 Task: Select format cells if not empty.
Action: Mouse moved to (131, 95)
Screenshot: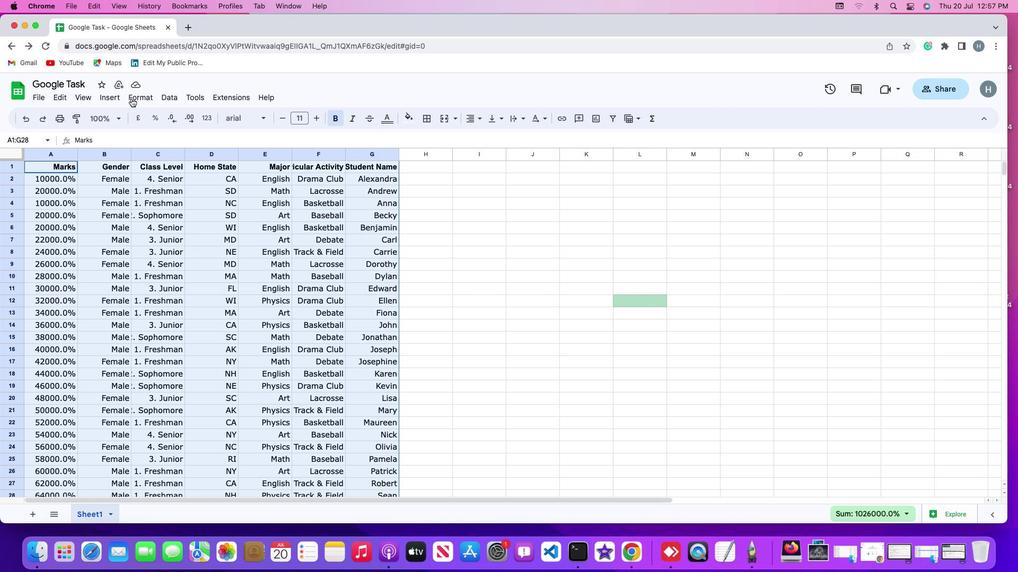 
Action: Mouse pressed left at (131, 95)
Screenshot: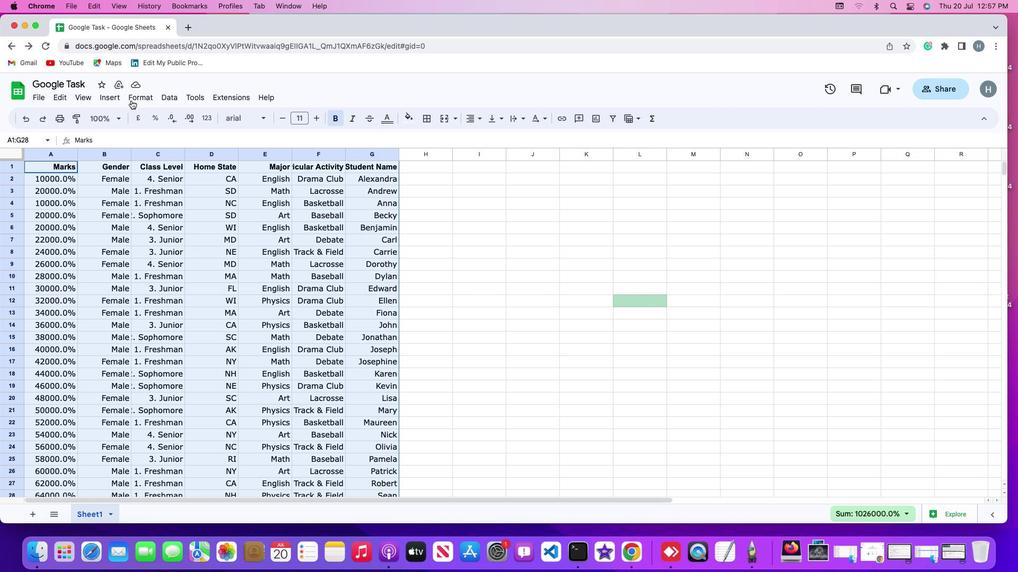 
Action: Mouse moved to (135, 100)
Screenshot: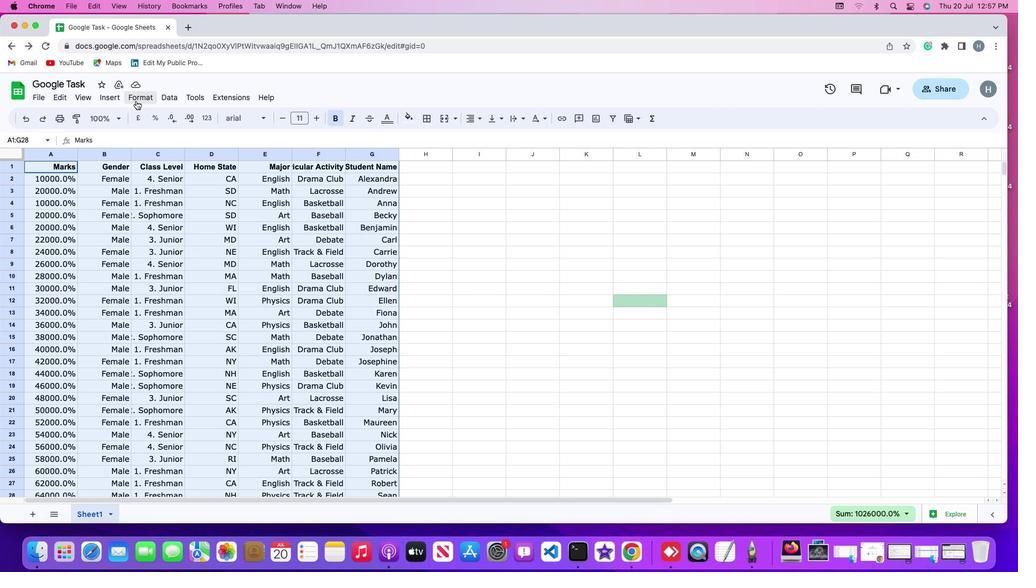 
Action: Mouse pressed left at (135, 100)
Screenshot: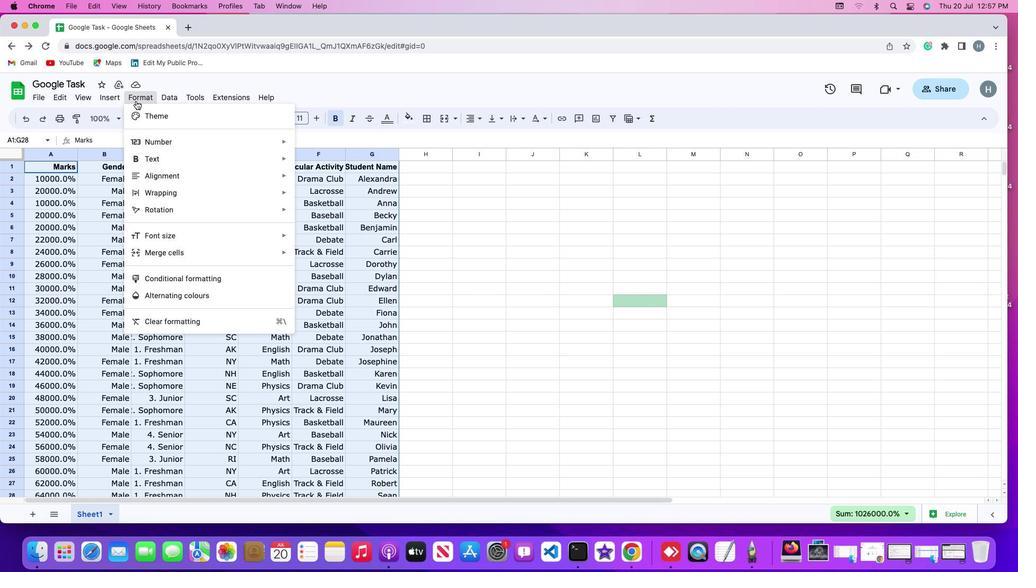
Action: Mouse moved to (171, 278)
Screenshot: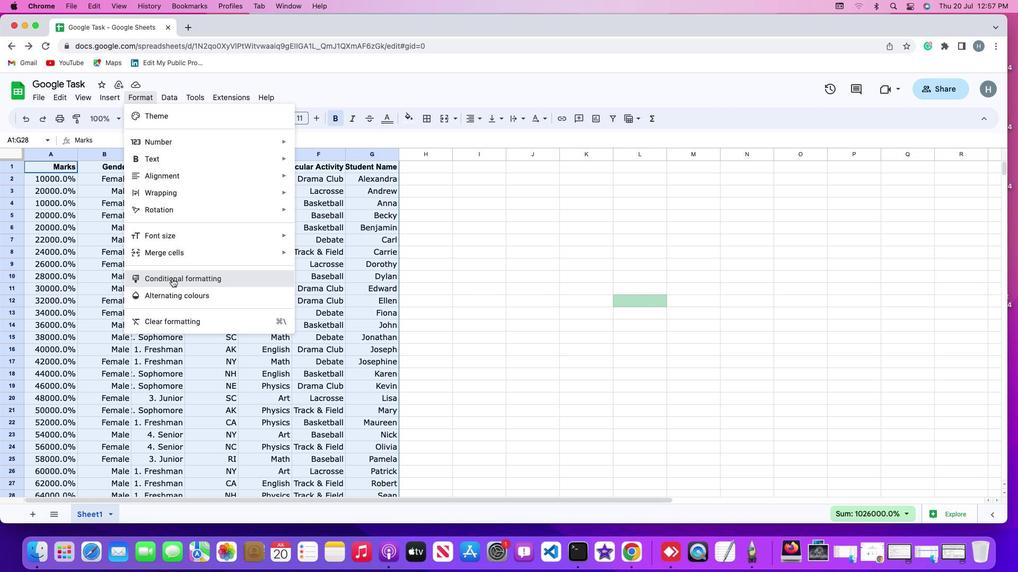 
Action: Mouse pressed left at (171, 278)
Screenshot: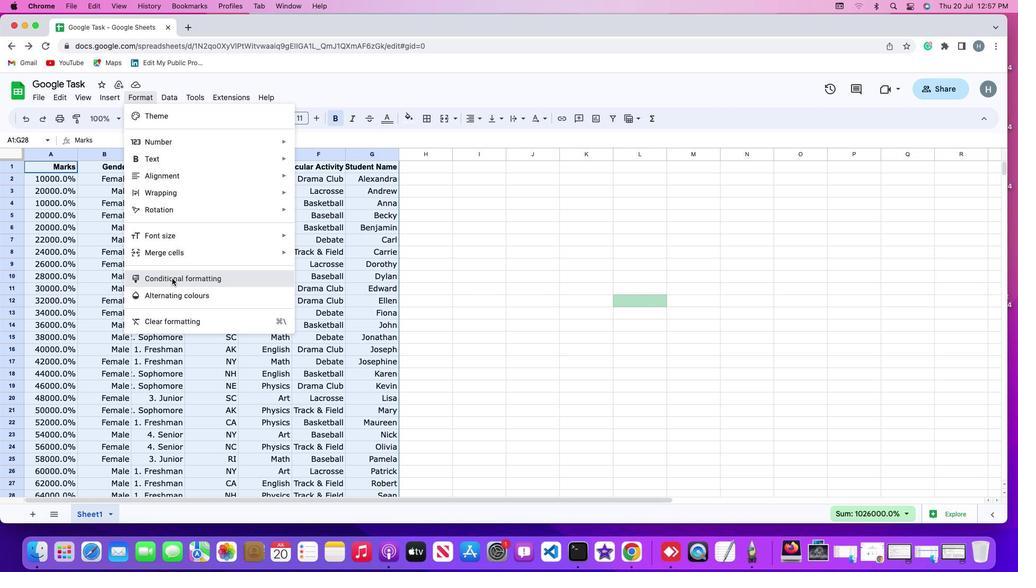 
Action: Mouse moved to (904, 195)
Screenshot: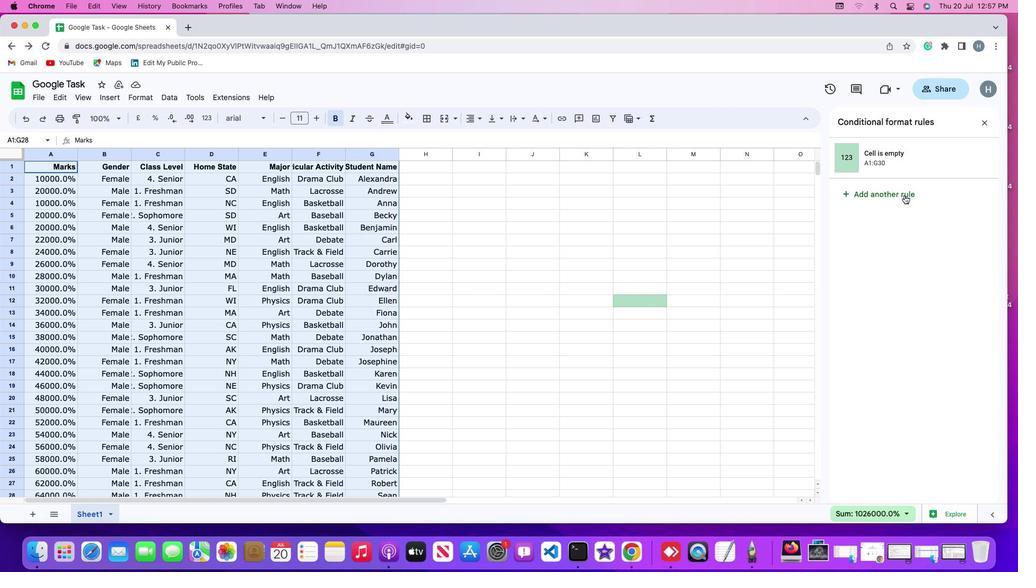
Action: Mouse pressed left at (904, 195)
Screenshot: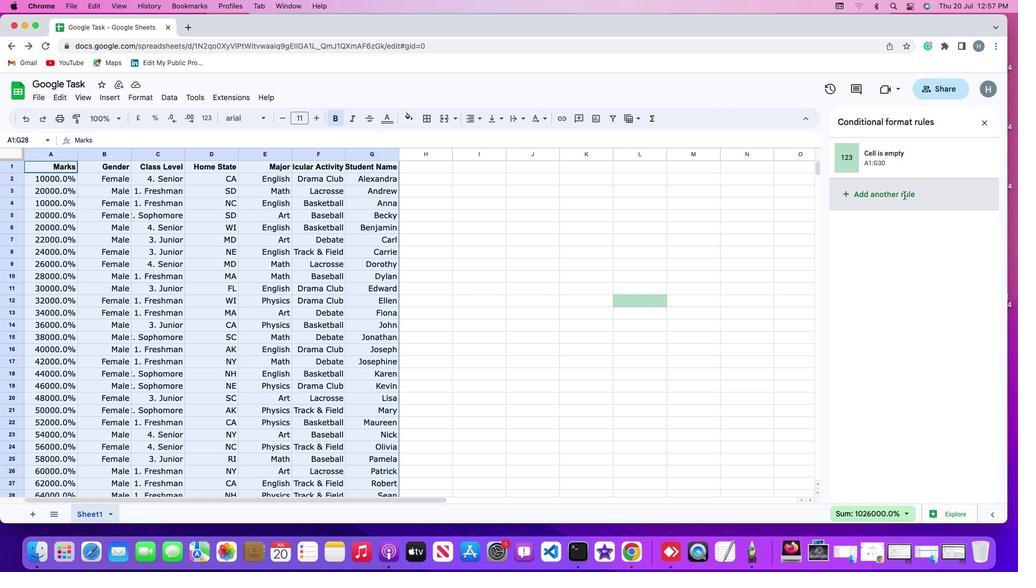 
Action: Mouse moved to (923, 261)
Screenshot: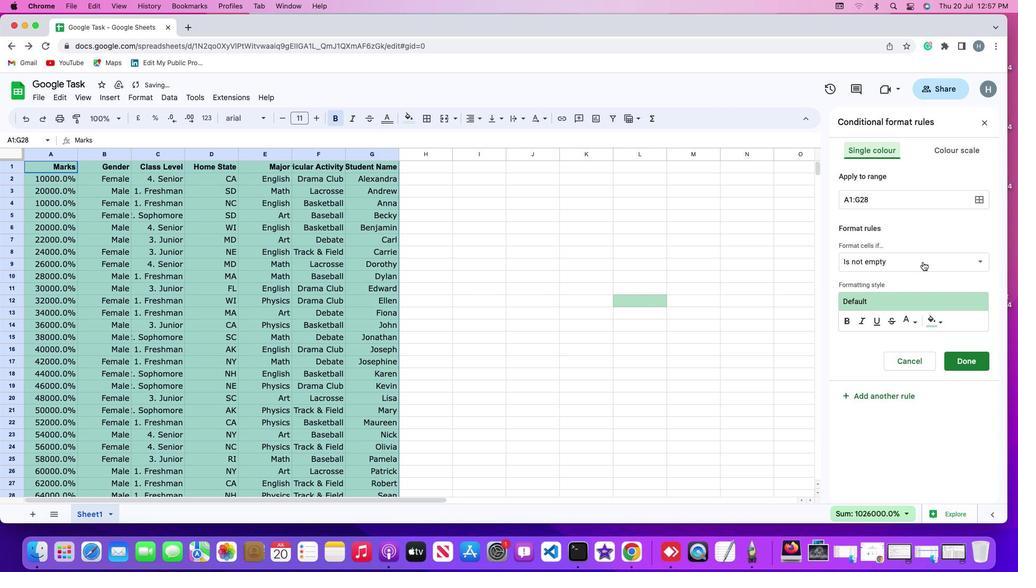 
Action: Mouse pressed left at (923, 261)
Screenshot: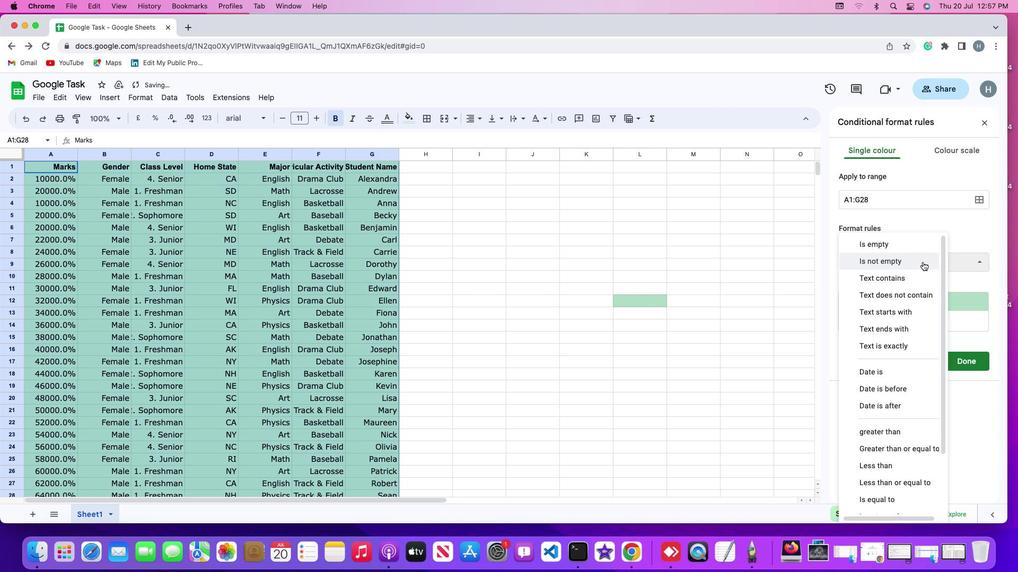 
Action: Mouse moved to (872, 262)
Screenshot: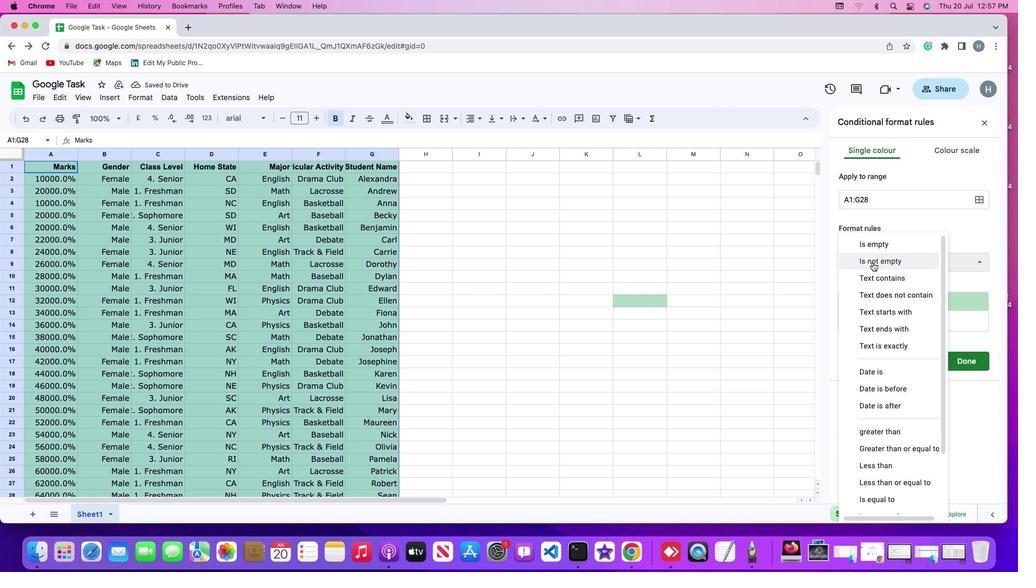 
Action: Mouse pressed left at (872, 262)
Screenshot: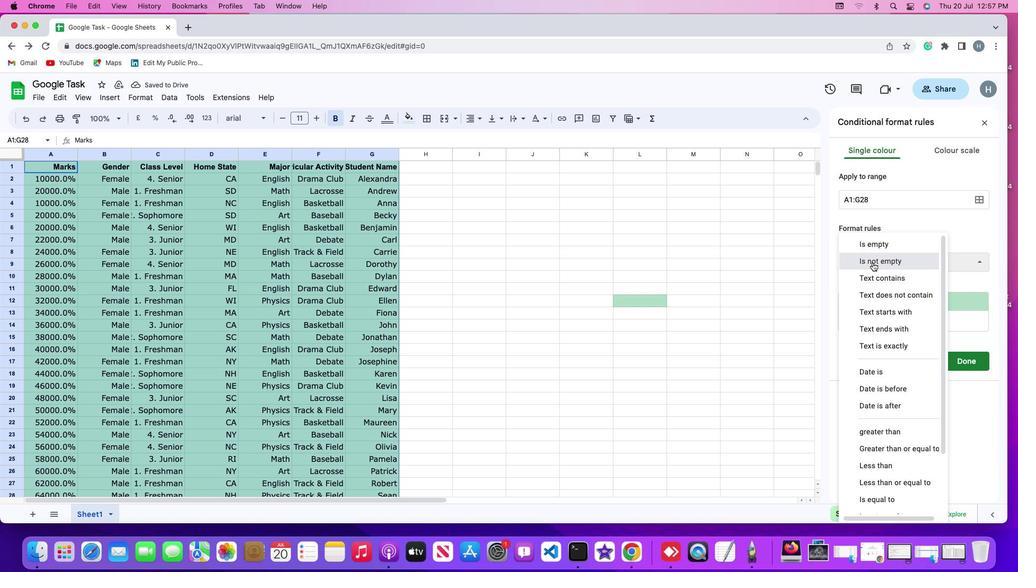 
Action: Mouse moved to (690, 297)
Screenshot: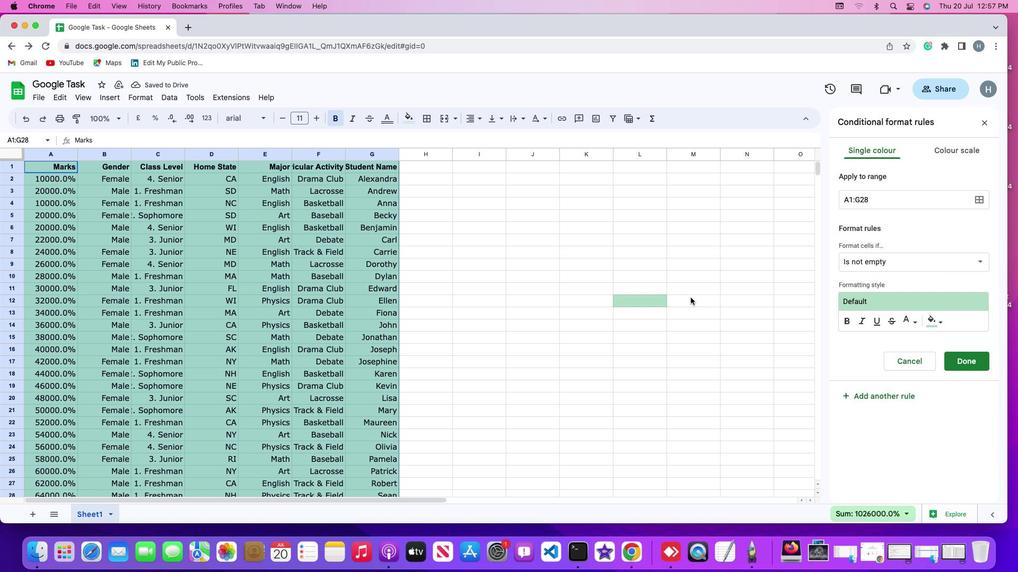 
